 Task: Start in the project TrainForge the sprint 'Agile Avengers', with a duration of 2 weeks.
Action: Mouse moved to (170, 44)
Screenshot: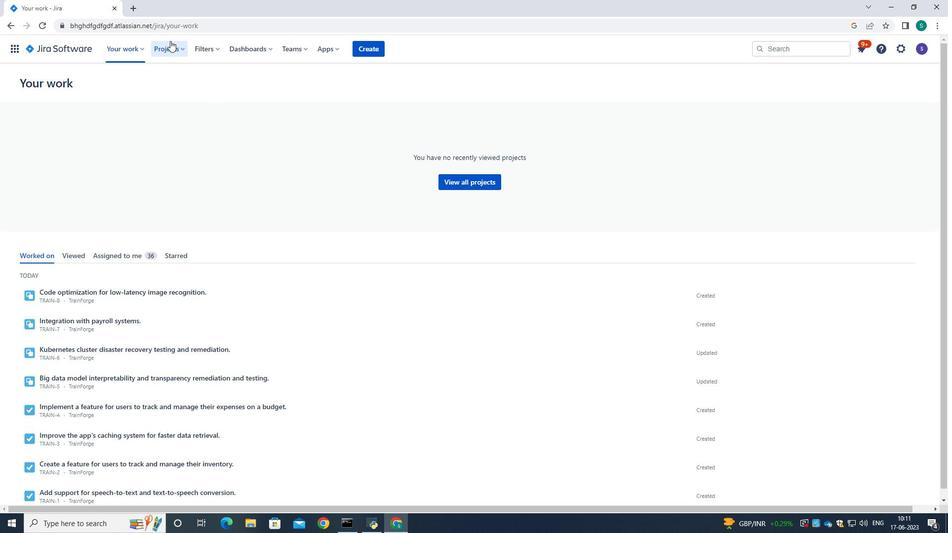 
Action: Mouse pressed left at (170, 44)
Screenshot: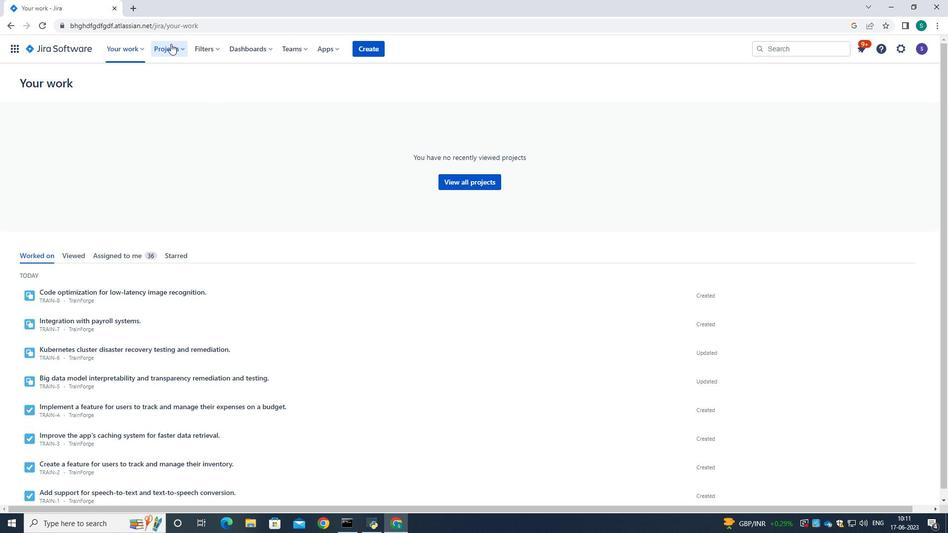 
Action: Mouse moved to (217, 97)
Screenshot: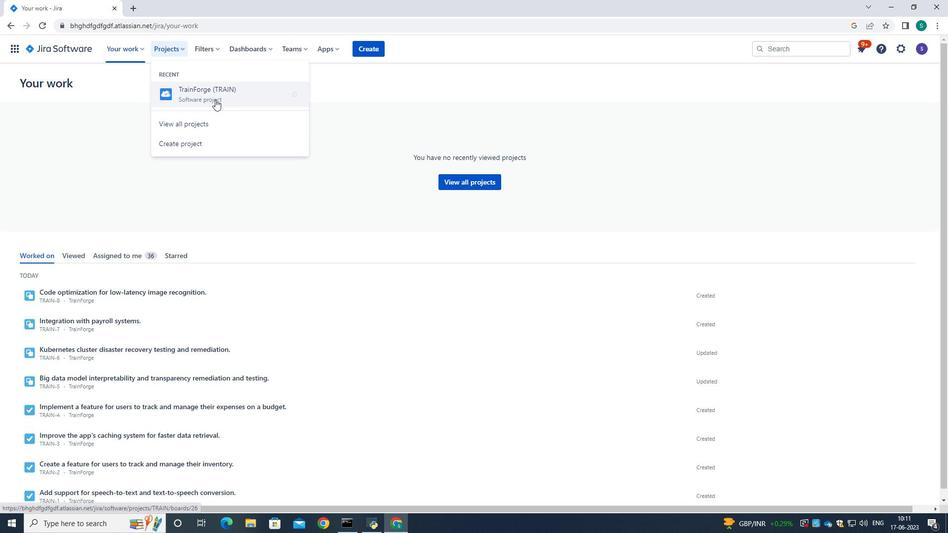 
Action: Mouse pressed left at (217, 97)
Screenshot: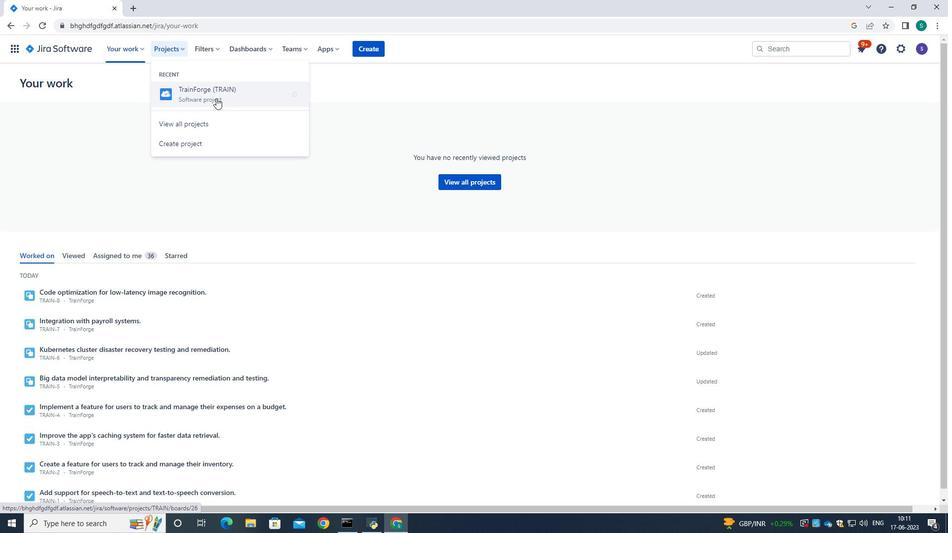 
Action: Mouse moved to (57, 147)
Screenshot: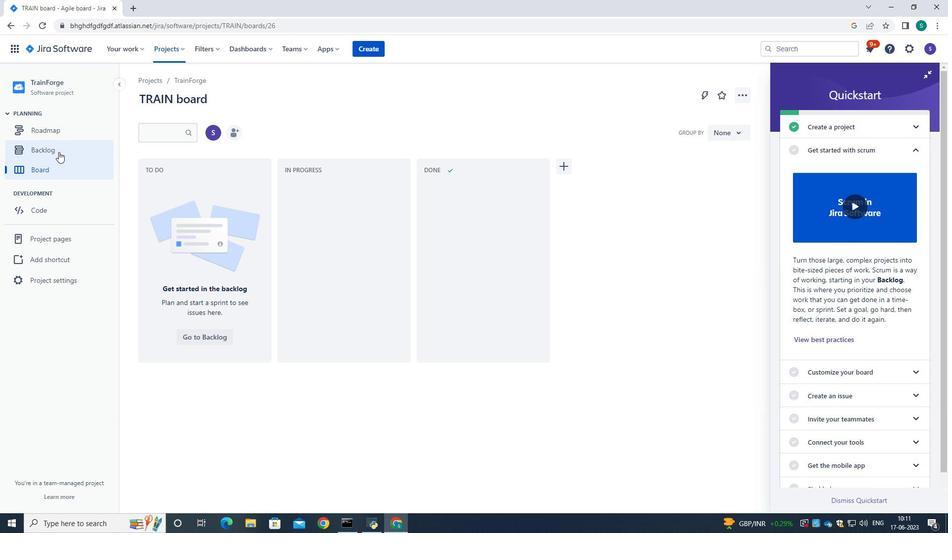 
Action: Mouse pressed left at (57, 147)
Screenshot: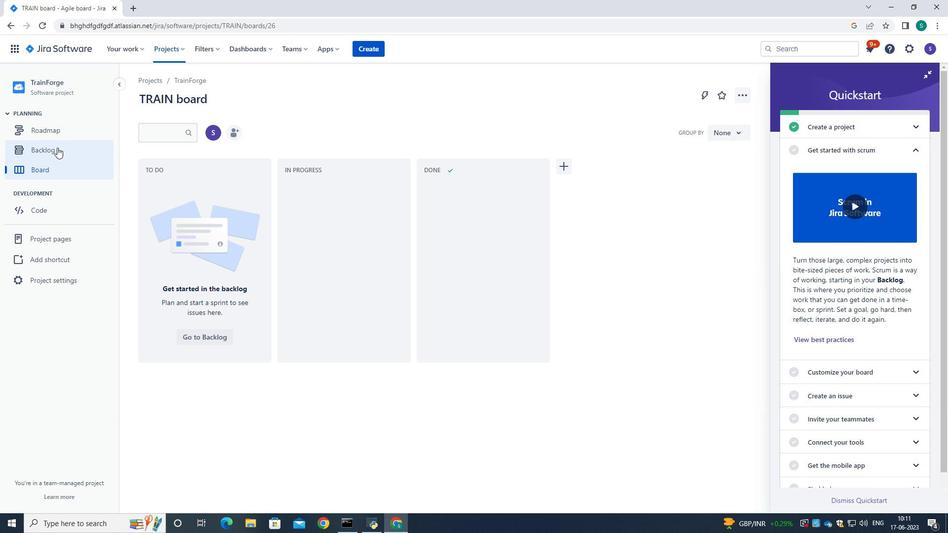 
Action: Mouse moved to (273, 265)
Screenshot: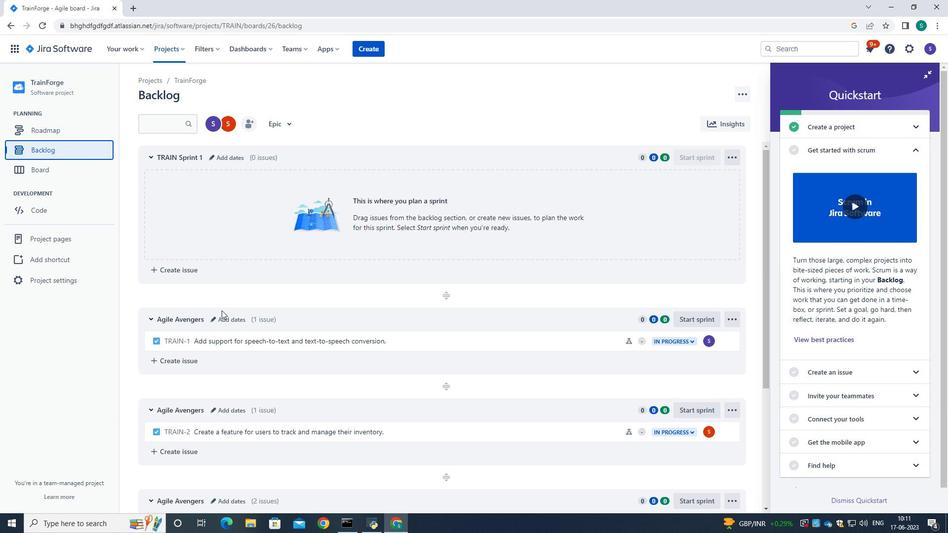 
Action: Mouse scrolled (273, 265) with delta (0, 0)
Screenshot: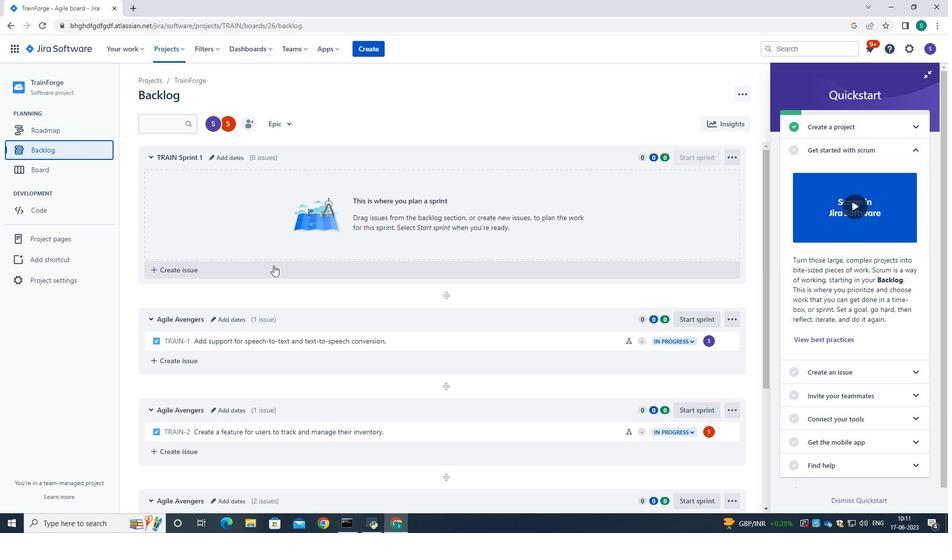 
Action: Mouse moved to (212, 270)
Screenshot: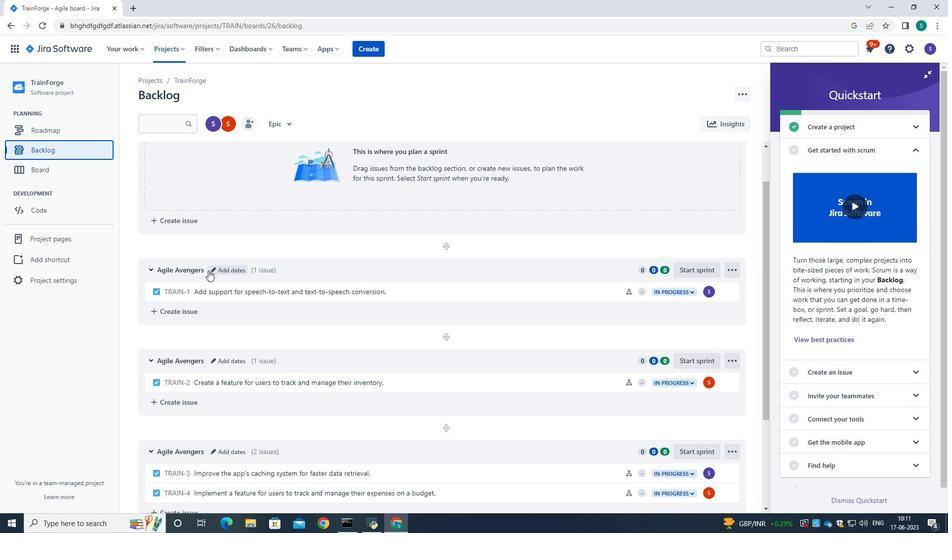 
Action: Mouse pressed left at (212, 270)
Screenshot: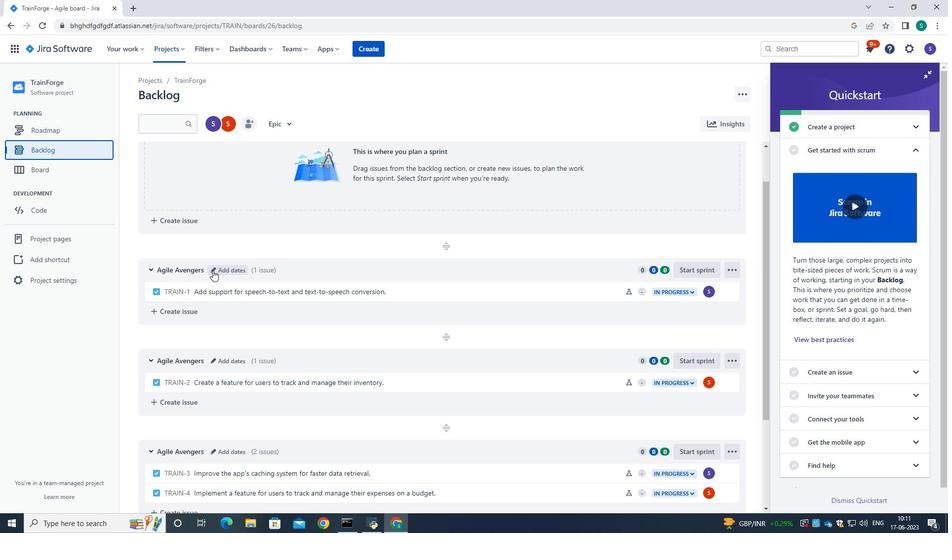 
Action: Mouse moved to (380, 159)
Screenshot: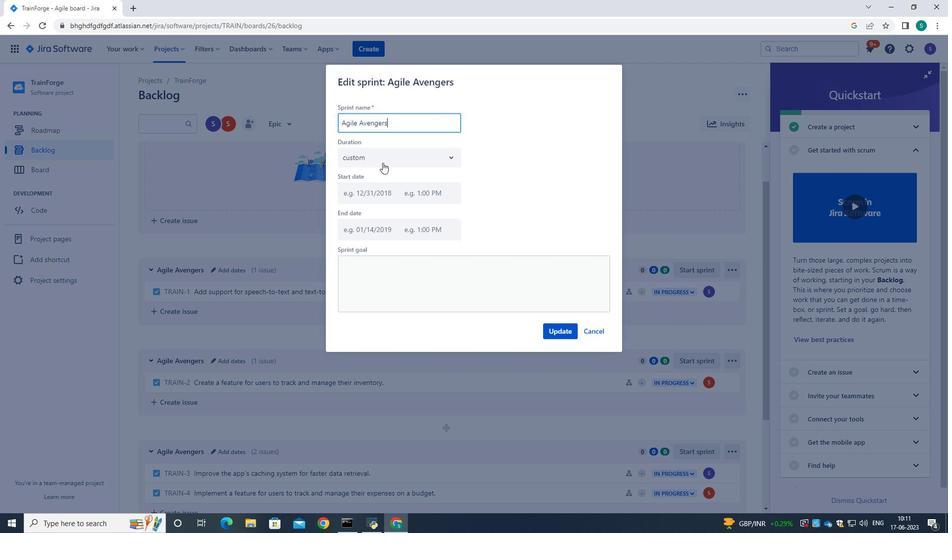 
Action: Mouse pressed left at (380, 159)
Screenshot: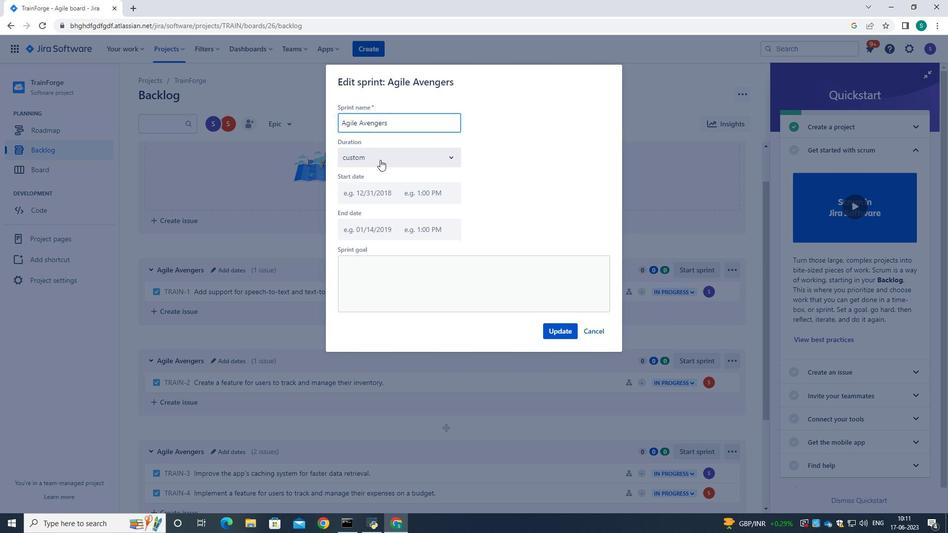 
Action: Mouse moved to (370, 199)
Screenshot: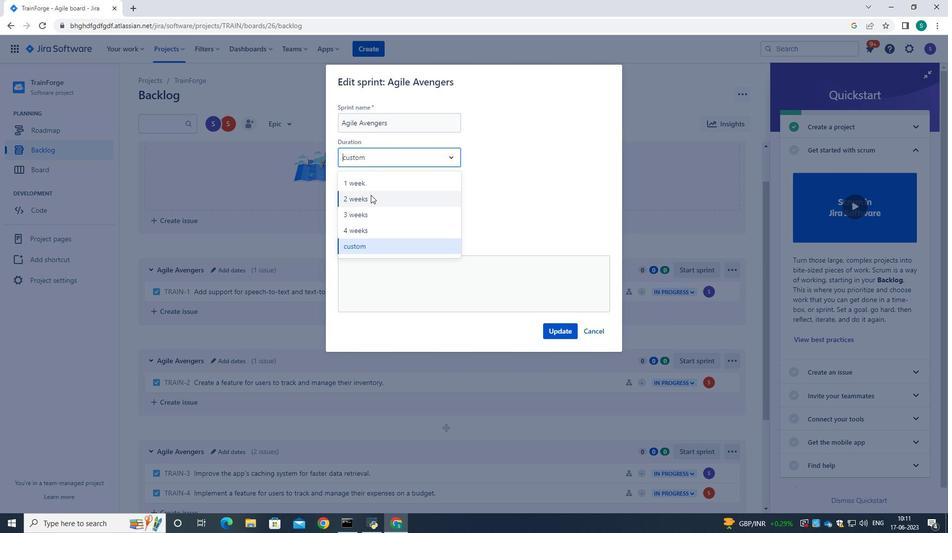 
Action: Mouse pressed left at (370, 199)
Screenshot: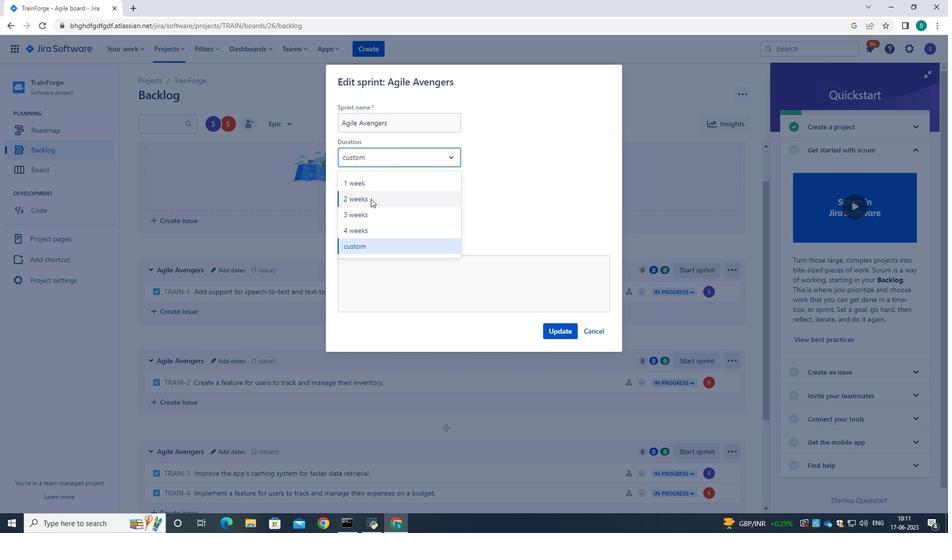 
Action: Mouse moved to (556, 333)
Screenshot: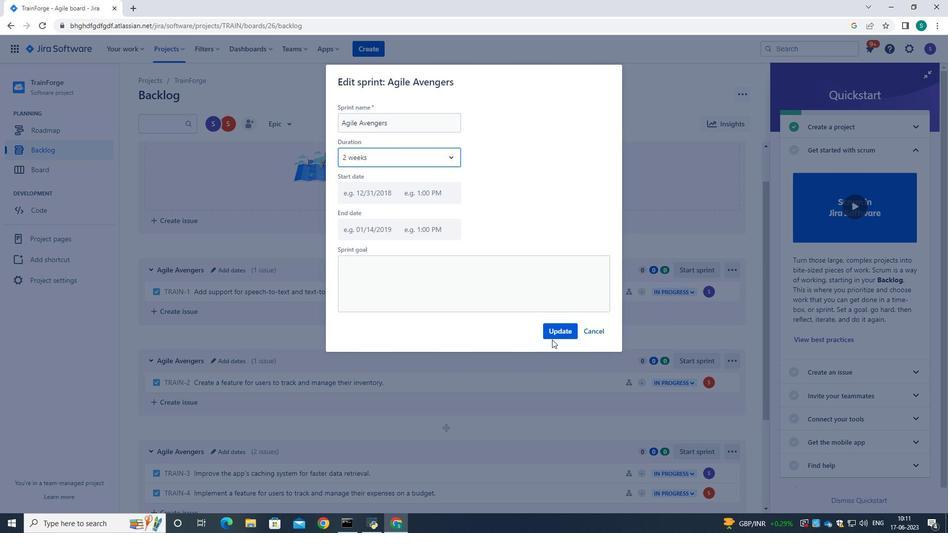 
Action: Mouse pressed left at (556, 333)
Screenshot: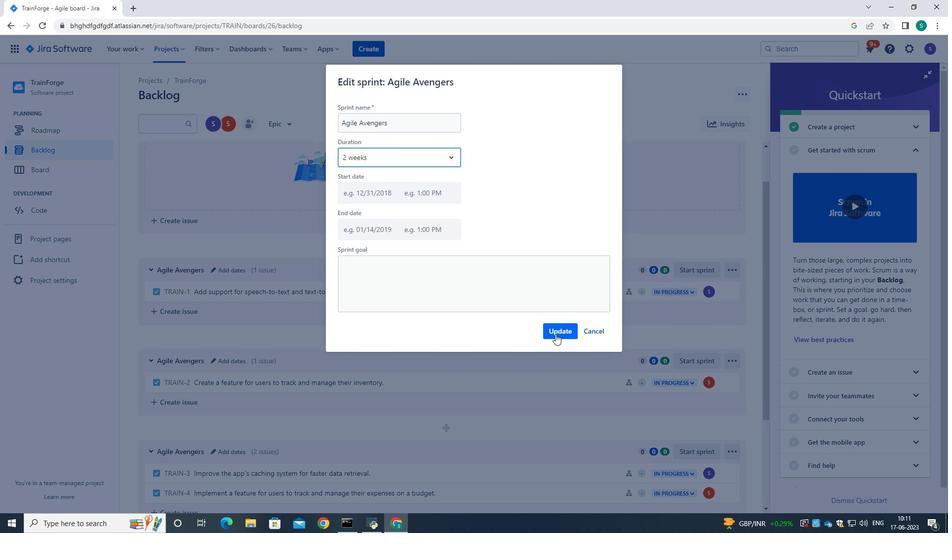 
Action: Mouse moved to (517, 222)
Screenshot: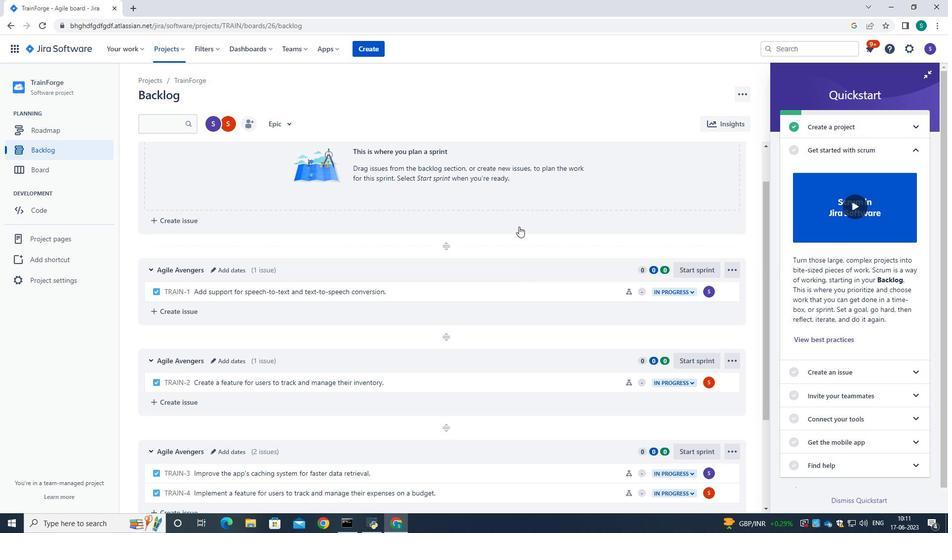 
